 Task: Report a pricing inaccuracy on Google Flights and provide a screenshot as evidence.
Action: Mouse pressed left at (812, 446)
Screenshot: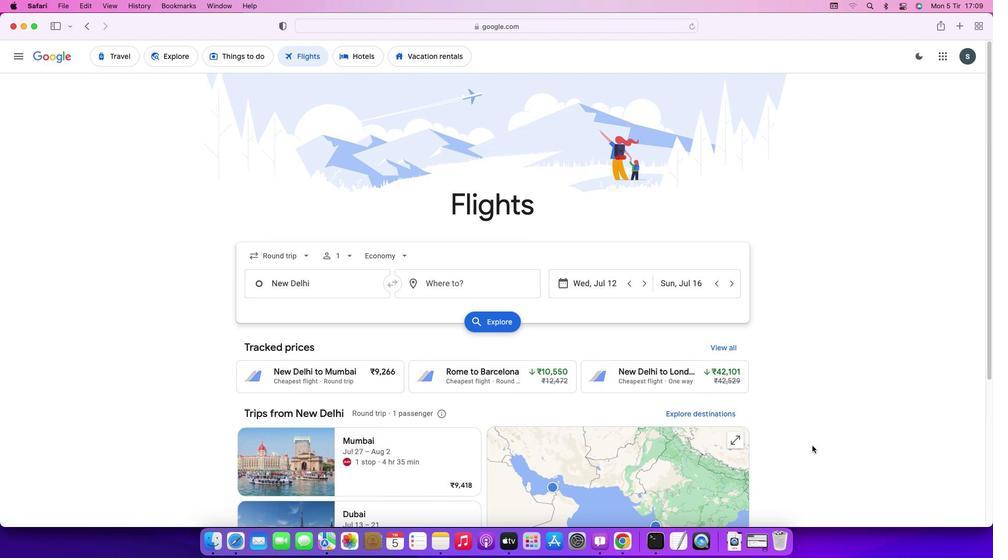 
Action: Mouse moved to (810, 458)
Screenshot: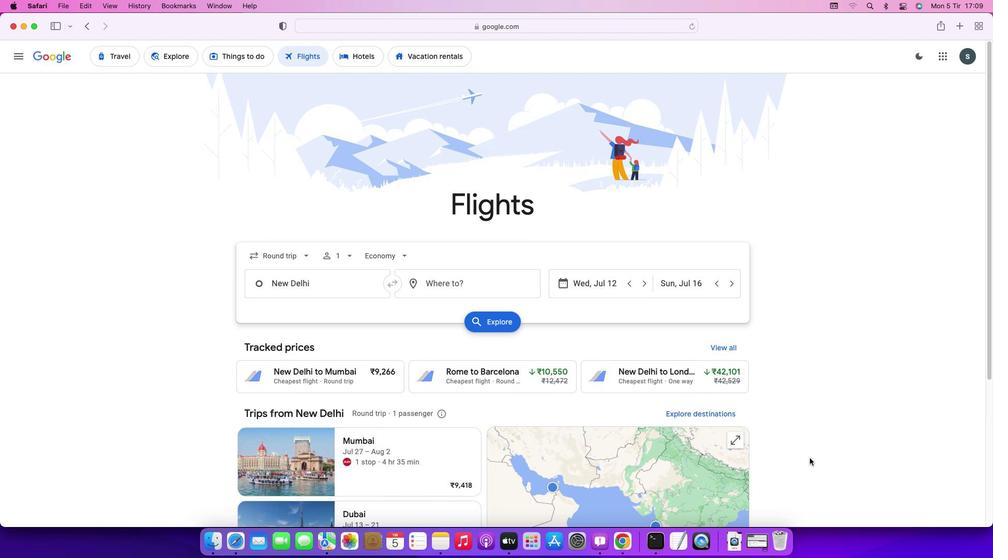 
Action: Mouse scrolled (810, 458) with delta (0, 0)
Screenshot: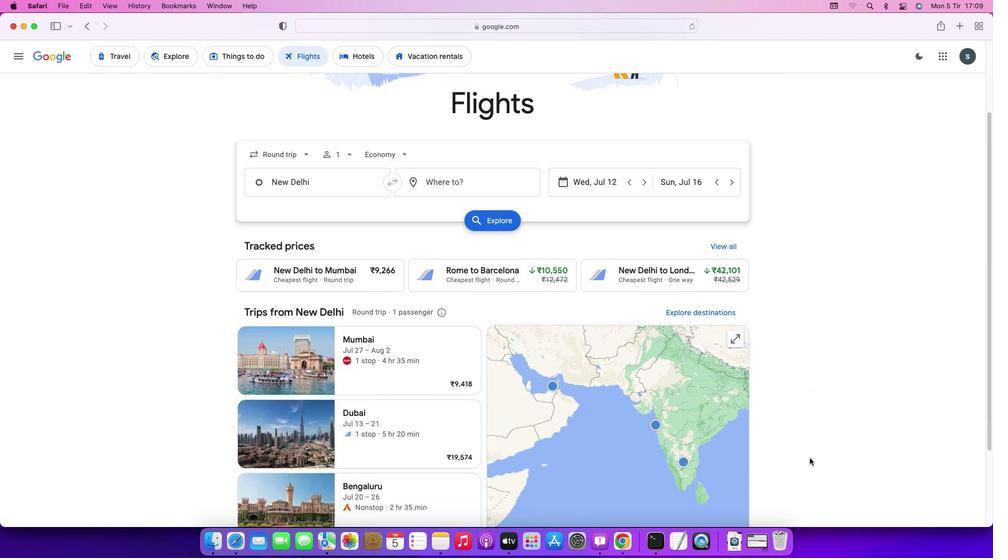 
Action: Mouse scrolled (810, 458) with delta (0, 0)
Screenshot: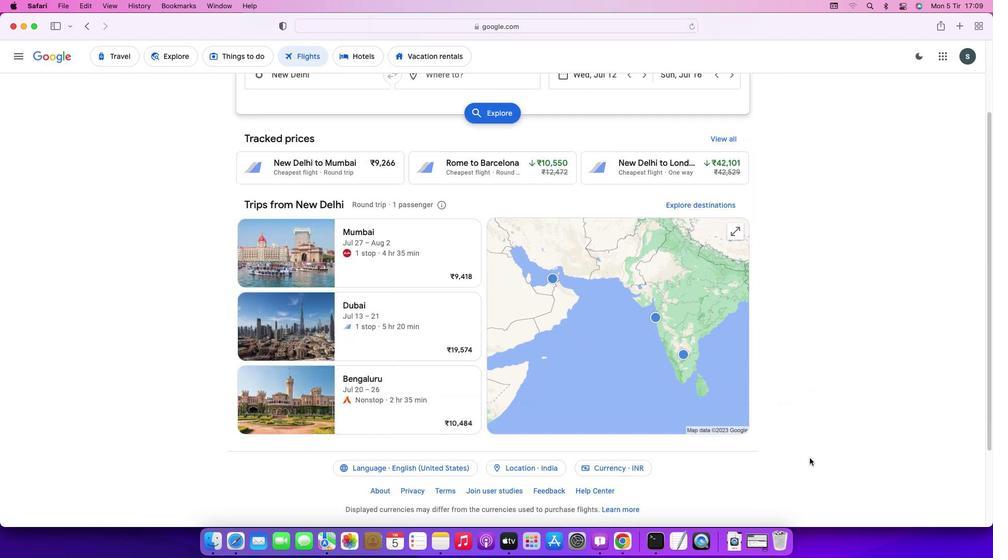 
Action: Mouse scrolled (810, 458) with delta (0, -1)
Screenshot: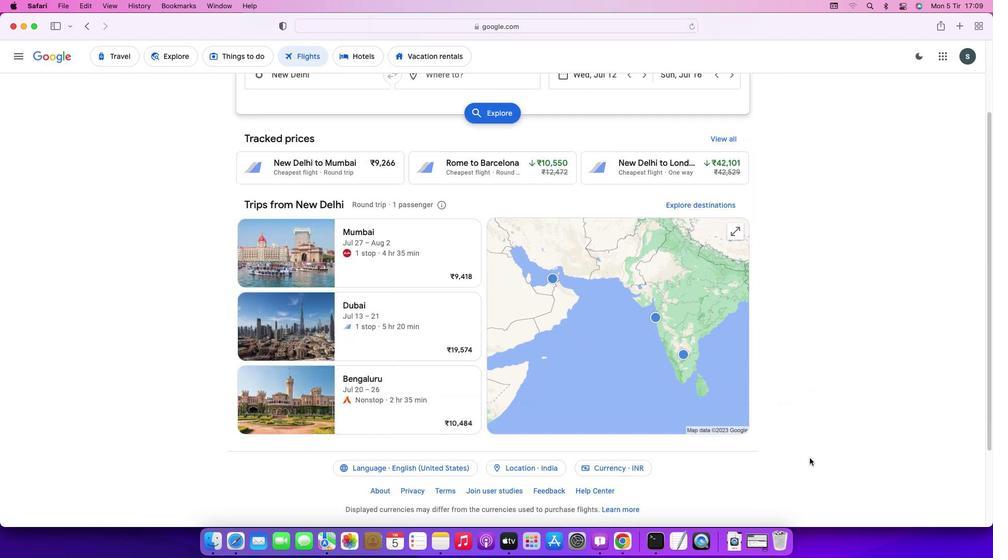 
Action: Mouse scrolled (810, 458) with delta (0, -2)
Screenshot: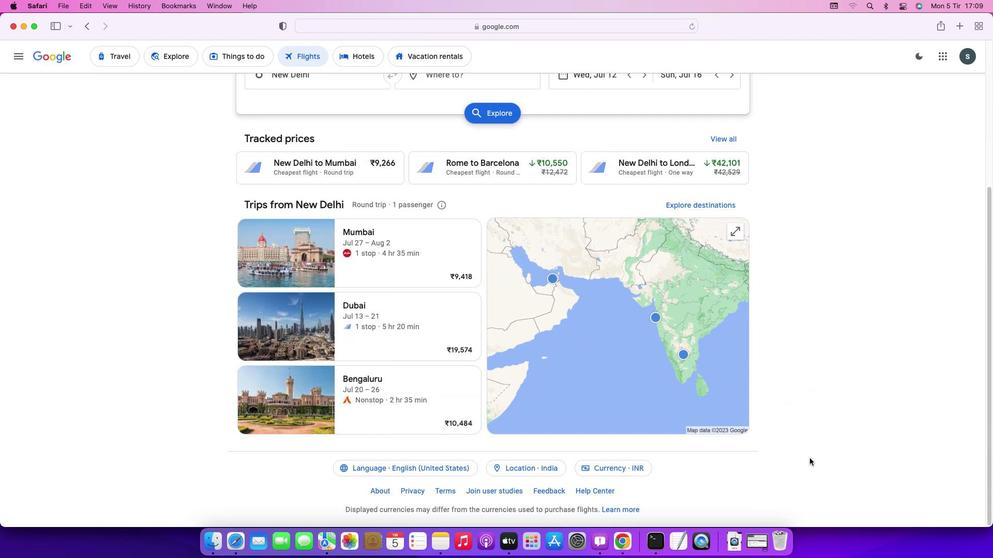 
Action: Mouse scrolled (810, 458) with delta (0, 0)
Screenshot: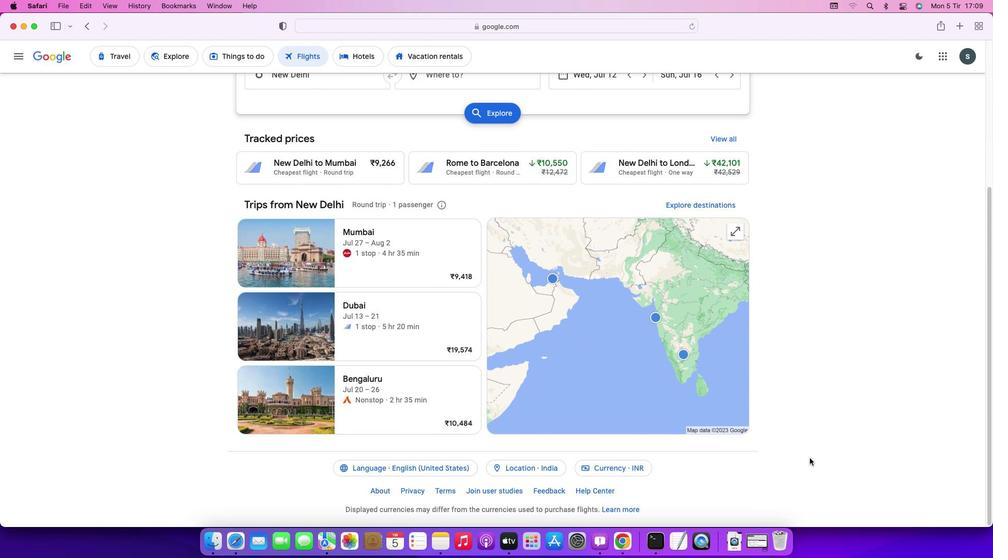 
Action: Mouse scrolled (810, 458) with delta (0, 0)
Screenshot: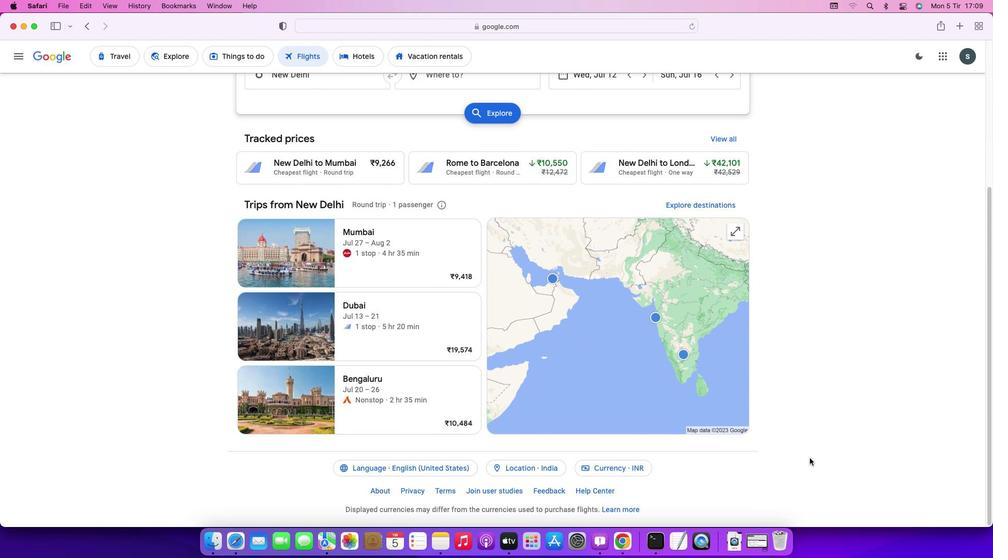 
Action: Mouse scrolled (810, 458) with delta (0, -1)
Screenshot: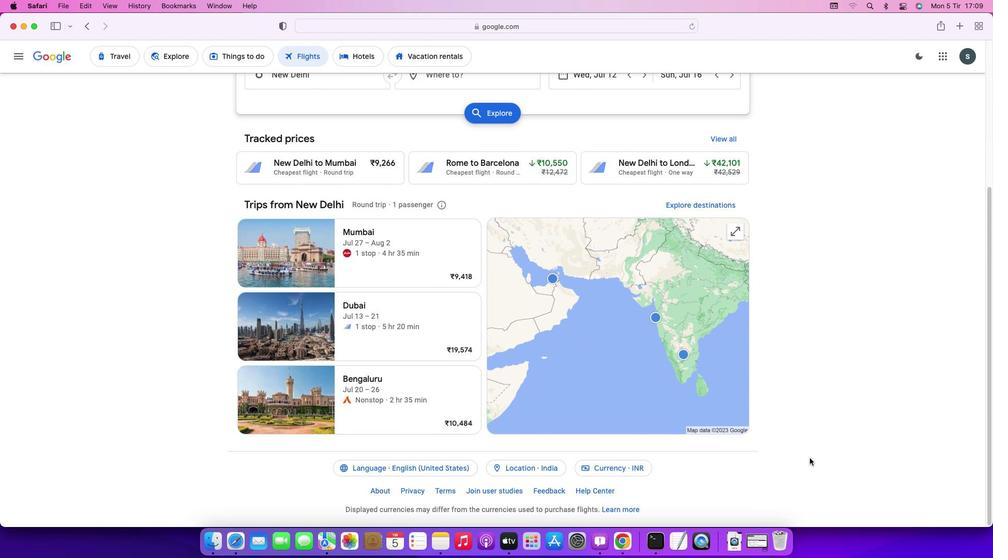 
Action: Mouse moved to (549, 491)
Screenshot: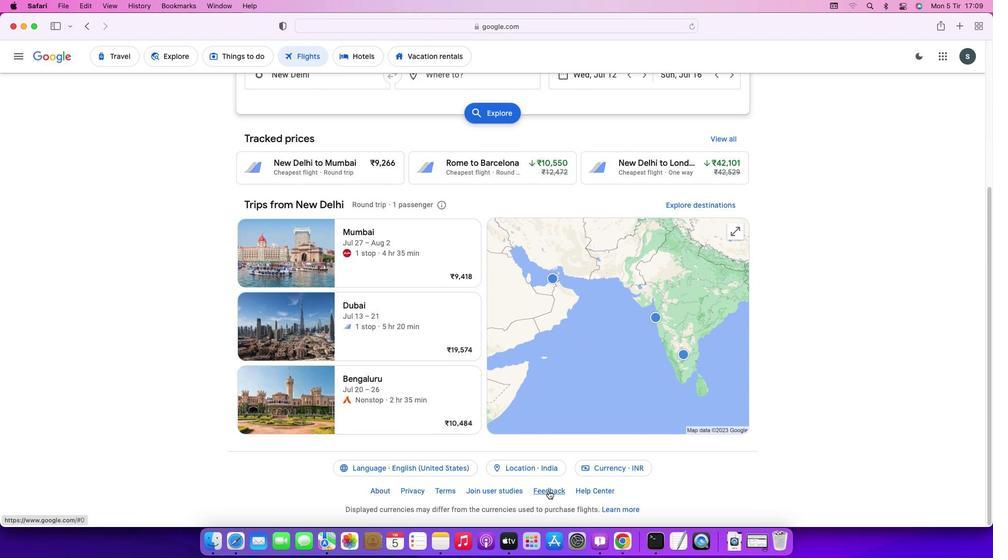 
Action: Mouse pressed left at (549, 491)
Screenshot: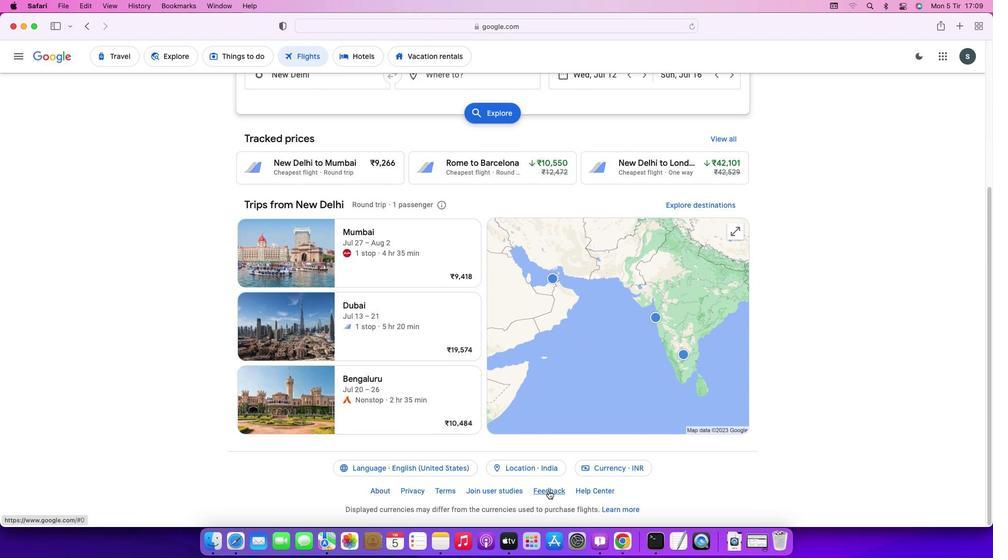 
Action: Mouse moved to (819, 139)
Screenshot: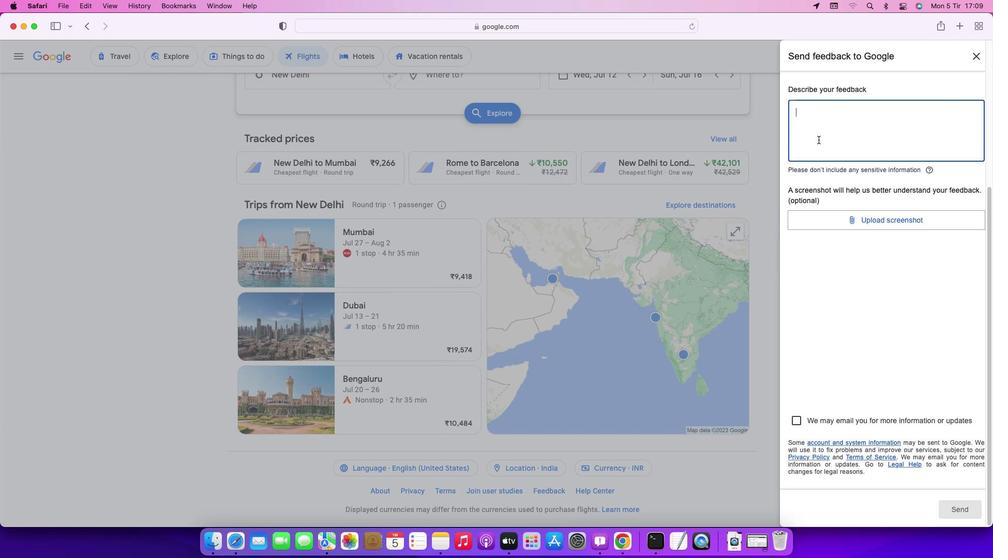 
Action: Mouse pressed left at (819, 139)
Screenshot: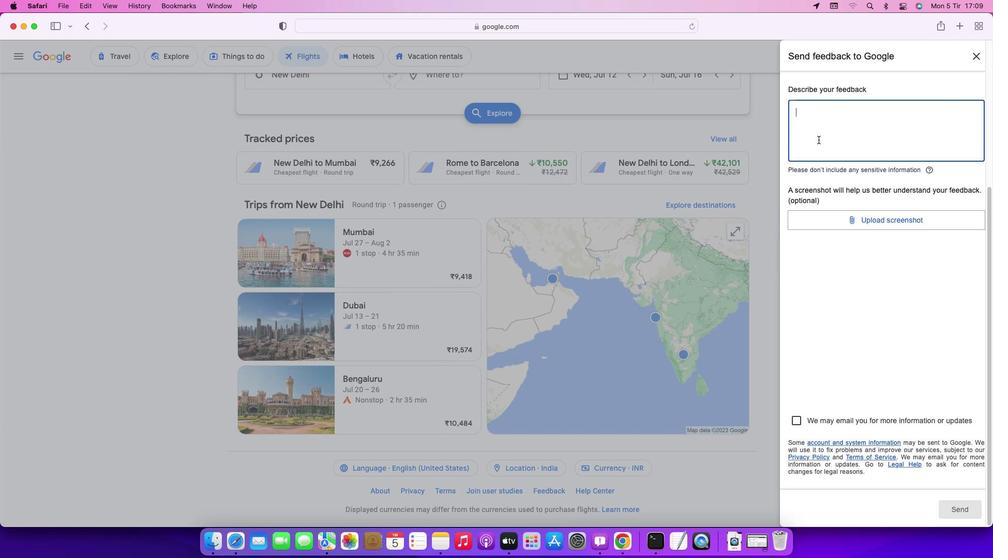 
Action: Key pressed Key.caps_lock'T'Key.caps_lock'h''e'Key.space'p''r''i''c''i''n''g'Key.space'd''i''s''p''l''a''y''e''d'Key.space'o''n'Key.spaceKey.caps_lock'G'Key.caps_lock'o''o''g''l''e'Key.spaceKey.caps_lock'F'Key.caps_lock'l''i''g''h''t'Key.space'i''s'Key.space's''o''m''e''t''i''m''e''s'Key.space'i''n''a''c''c''u''r''a''t''e''.'
Screenshot: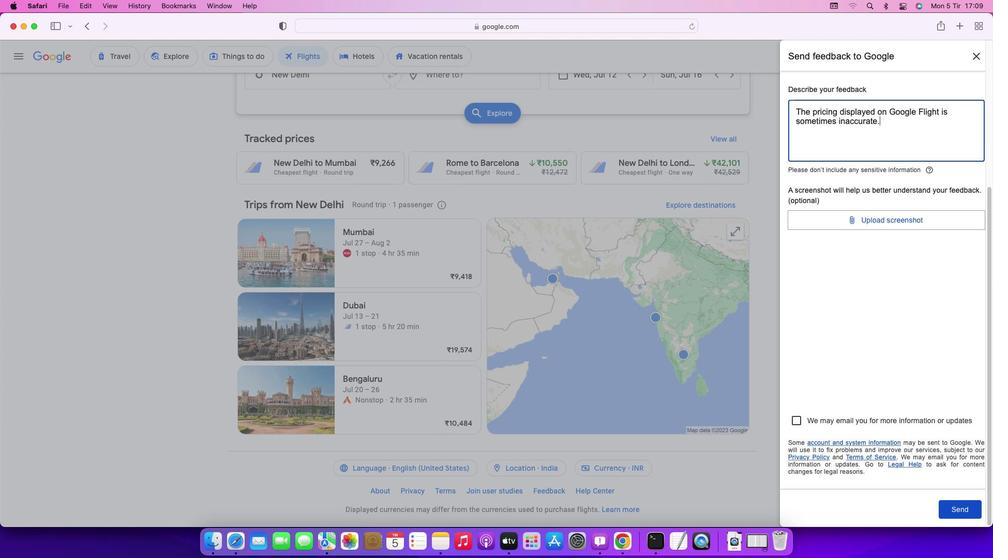 
Action: Mouse moved to (898, 221)
Screenshot: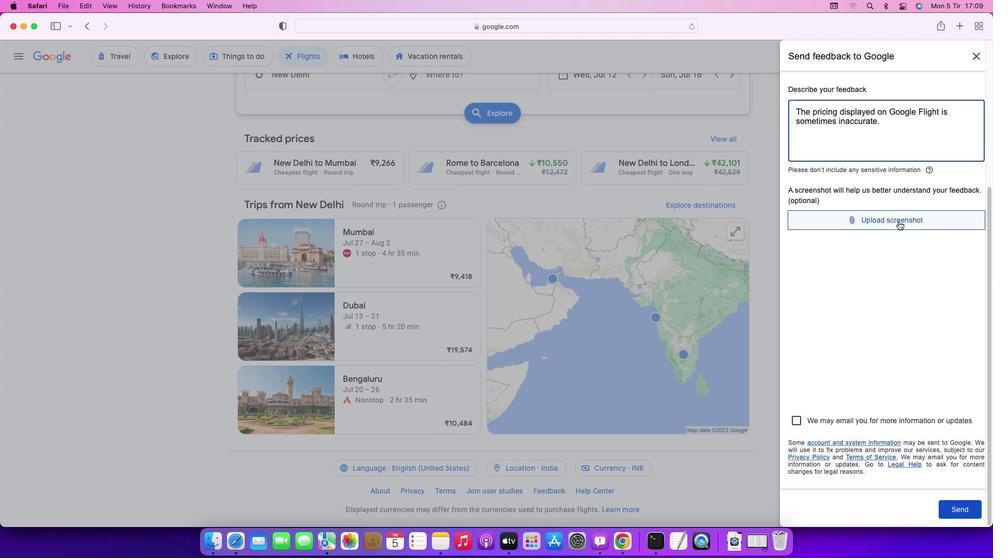 
Action: Mouse pressed left at (898, 221)
Screenshot: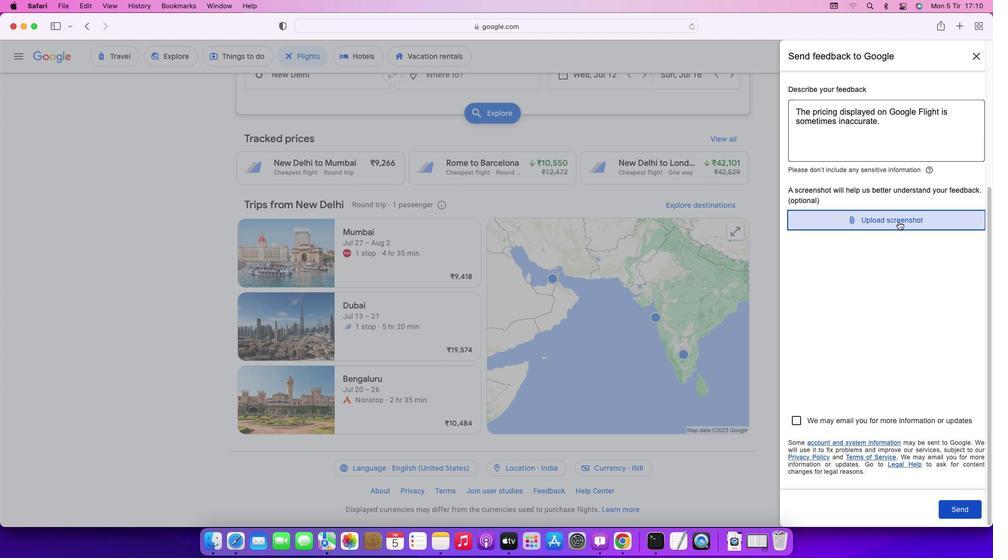
Action: Mouse moved to (474, 296)
Screenshot: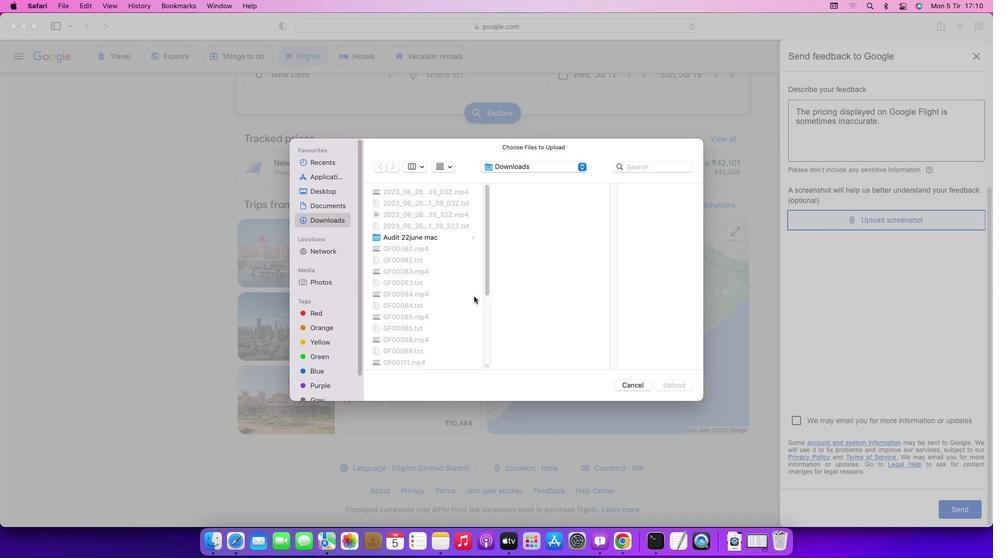 
Action: Mouse scrolled (474, 296) with delta (0, 0)
Screenshot: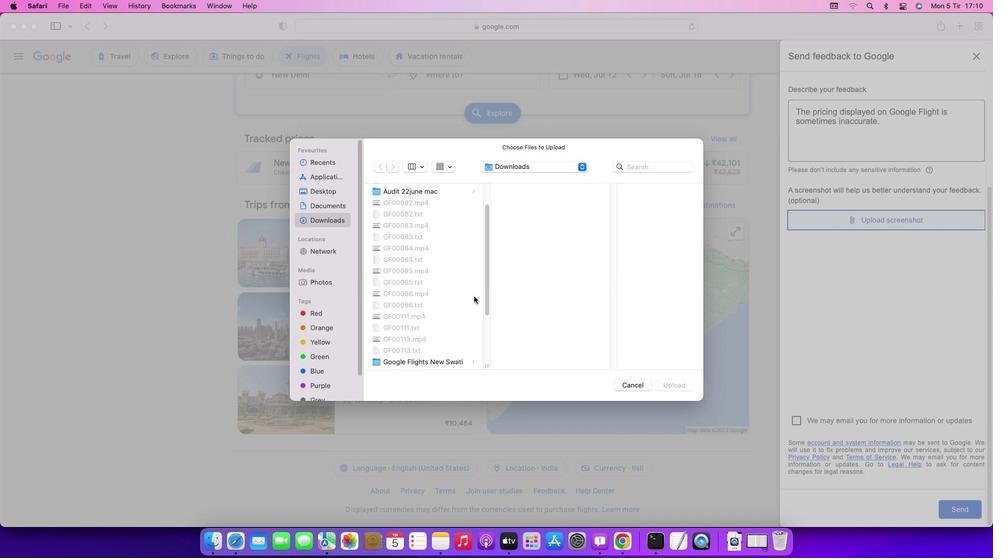 
Action: Mouse scrolled (474, 296) with delta (0, 0)
Screenshot: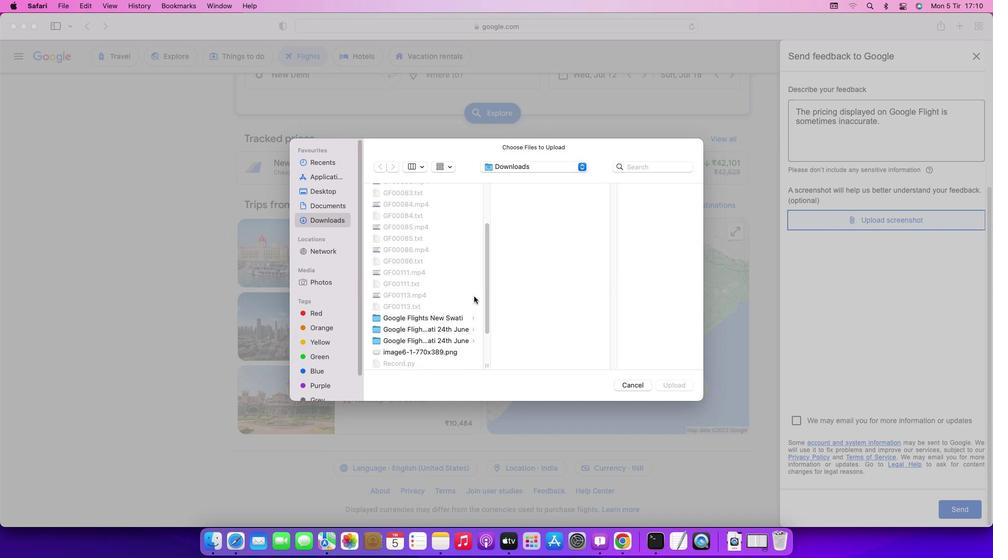 
Action: Mouse scrolled (474, 296) with delta (0, -1)
Screenshot: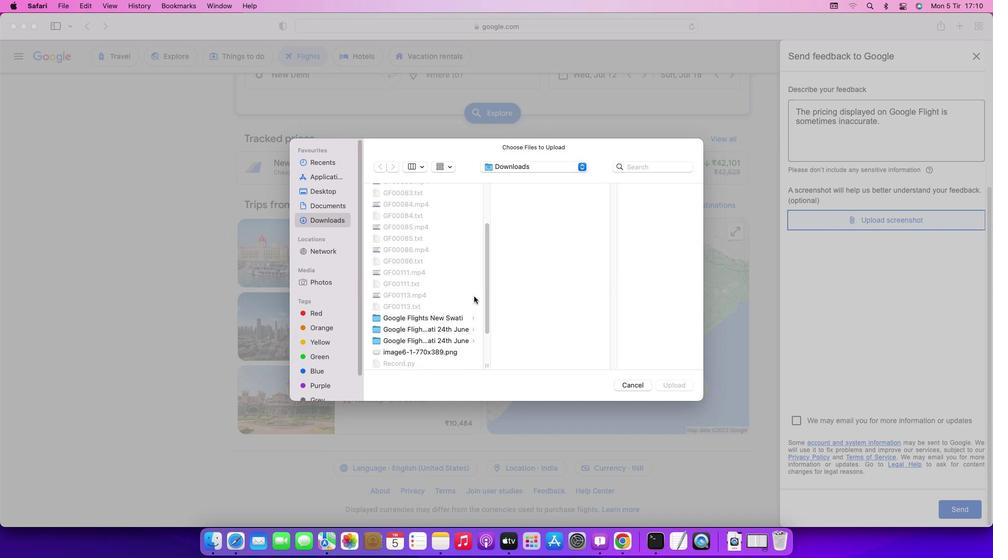 
Action: Mouse scrolled (474, 296) with delta (0, -1)
Screenshot: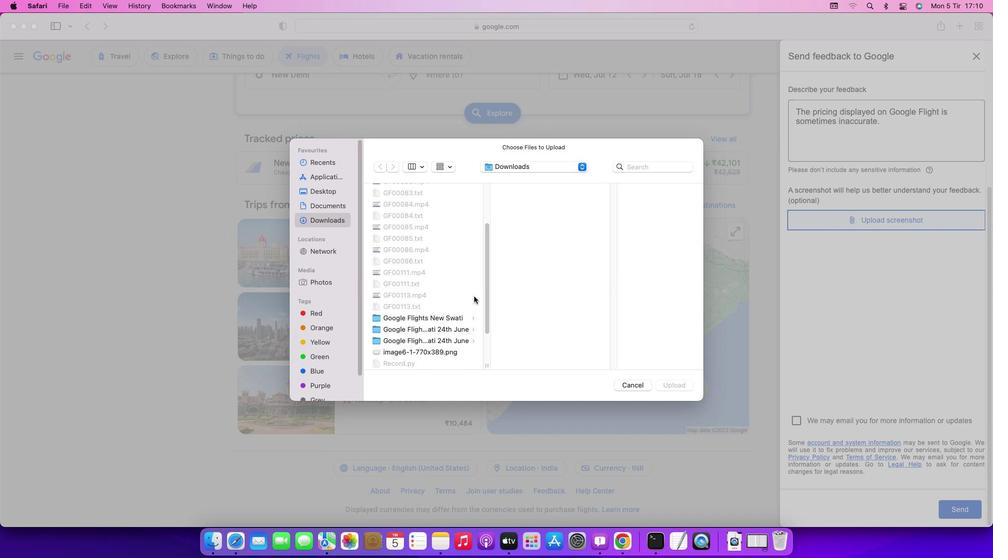 
Action: Mouse scrolled (474, 296) with delta (0, 0)
Screenshot: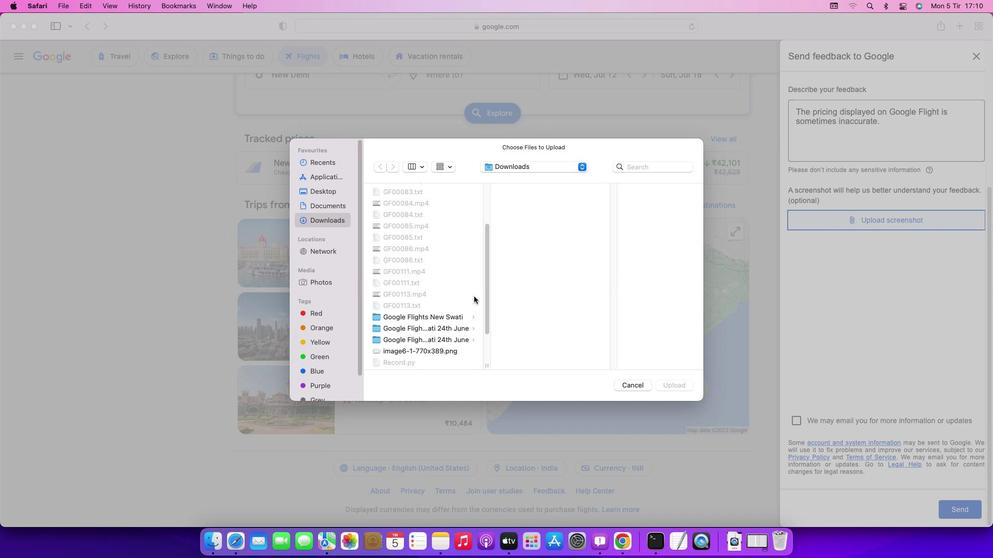 
Action: Mouse moved to (454, 351)
Screenshot: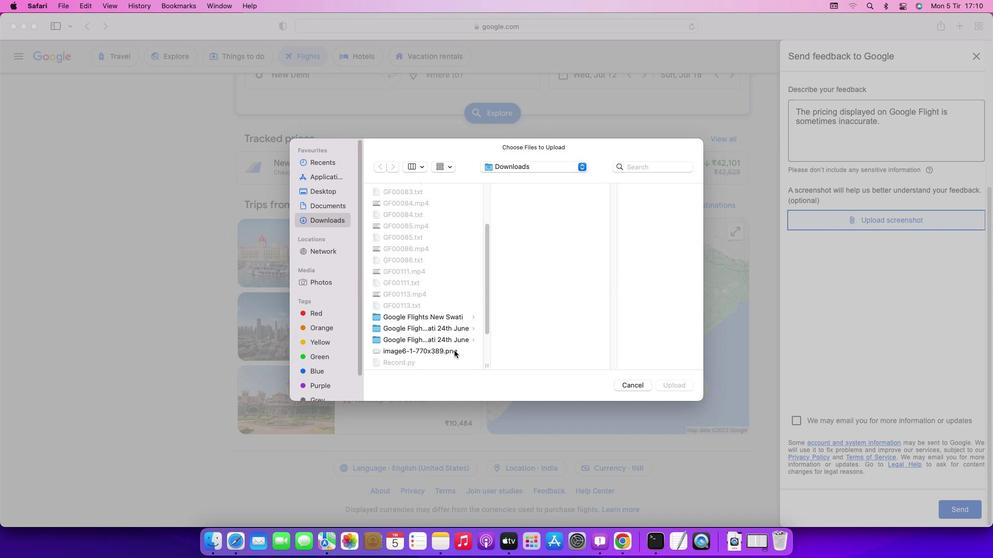 
Action: Mouse pressed left at (454, 351)
Screenshot: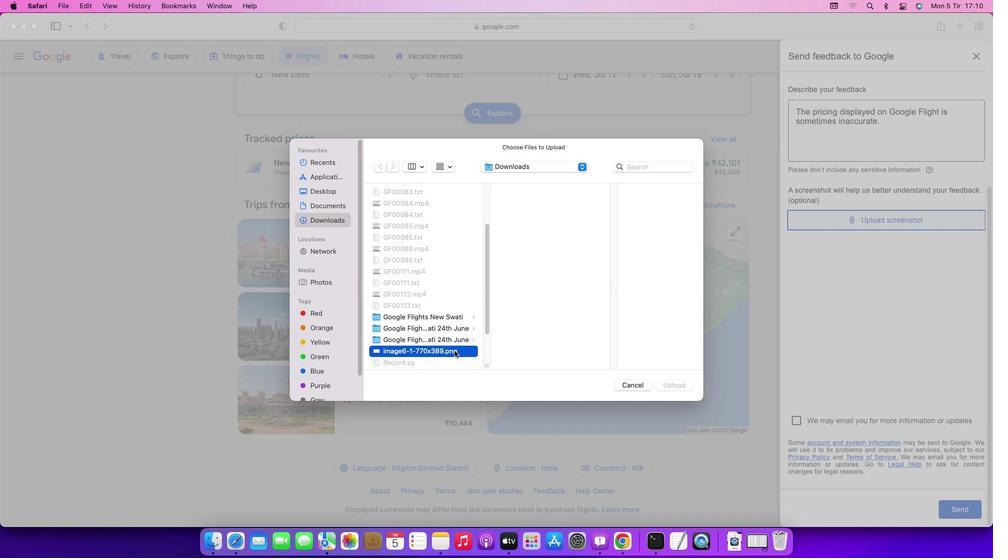 
Action: Mouse moved to (671, 385)
Screenshot: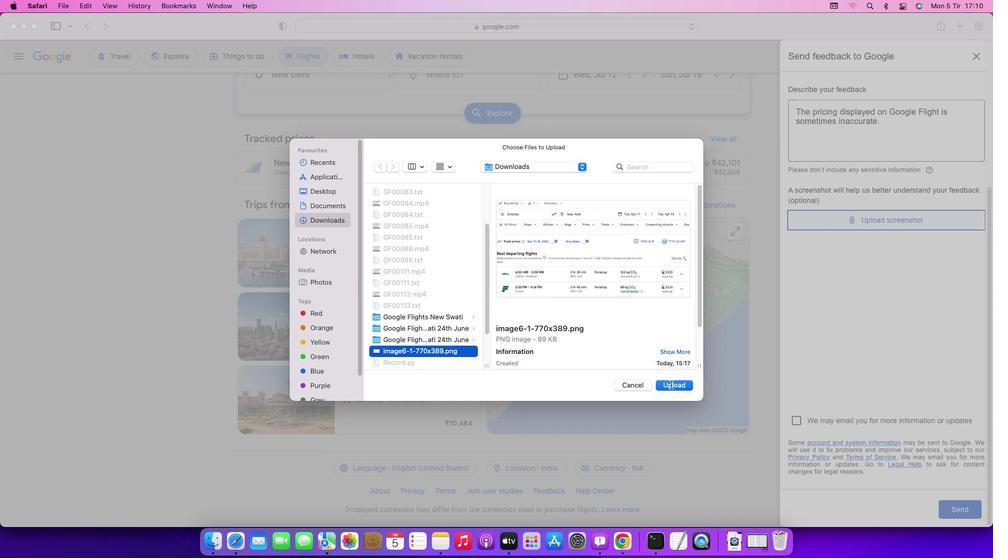 
Action: Mouse pressed left at (671, 385)
Screenshot: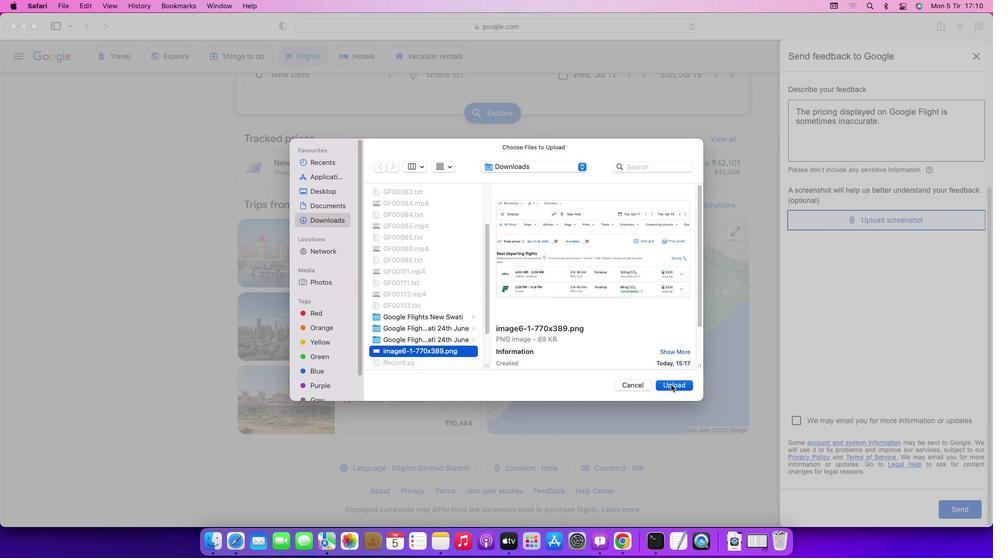 
Action: Mouse moved to (797, 421)
Screenshot: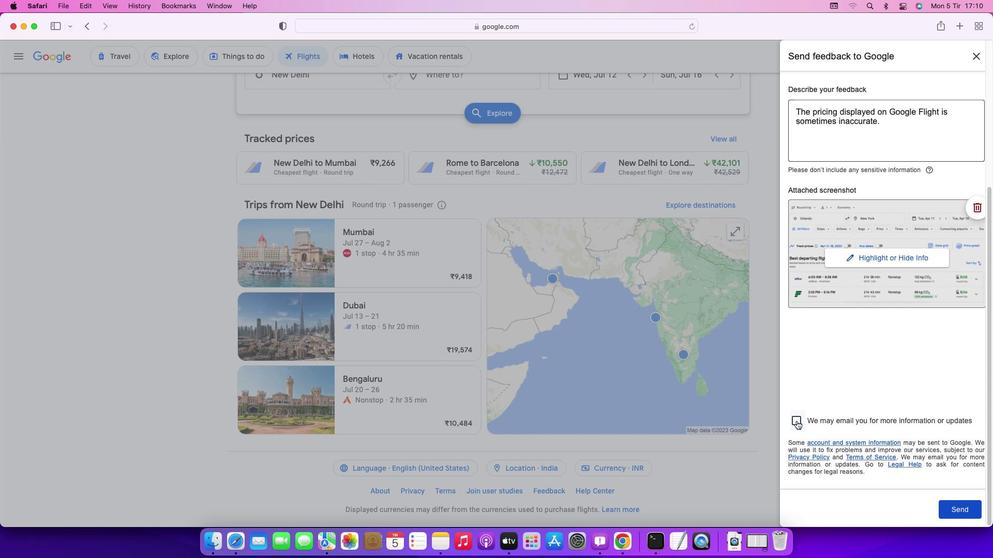 
Action: Mouse pressed left at (797, 421)
Screenshot: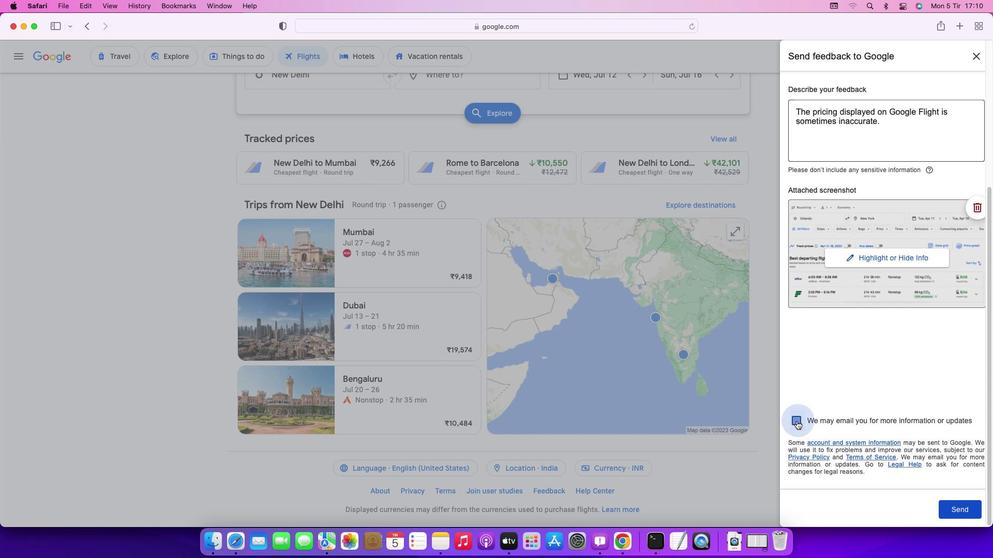 
Action: Mouse moved to (962, 508)
Screenshot: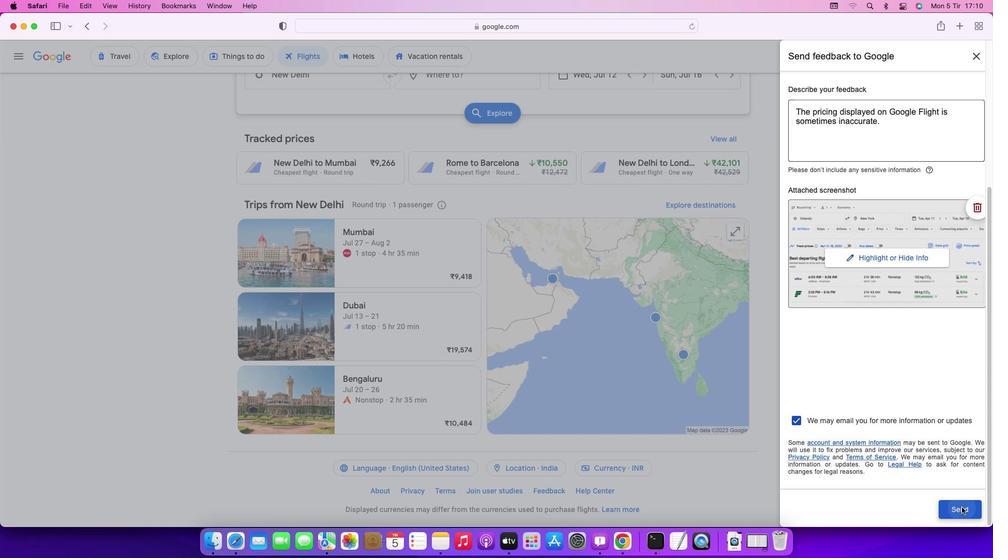 
Action: Mouse pressed left at (962, 508)
Screenshot: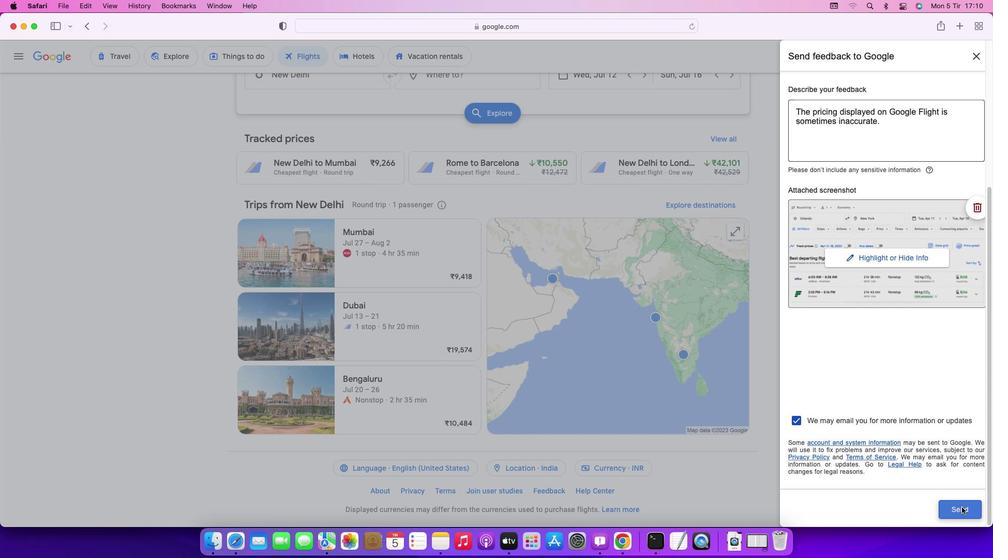 
Action: Mouse moved to (878, 430)
Screenshot: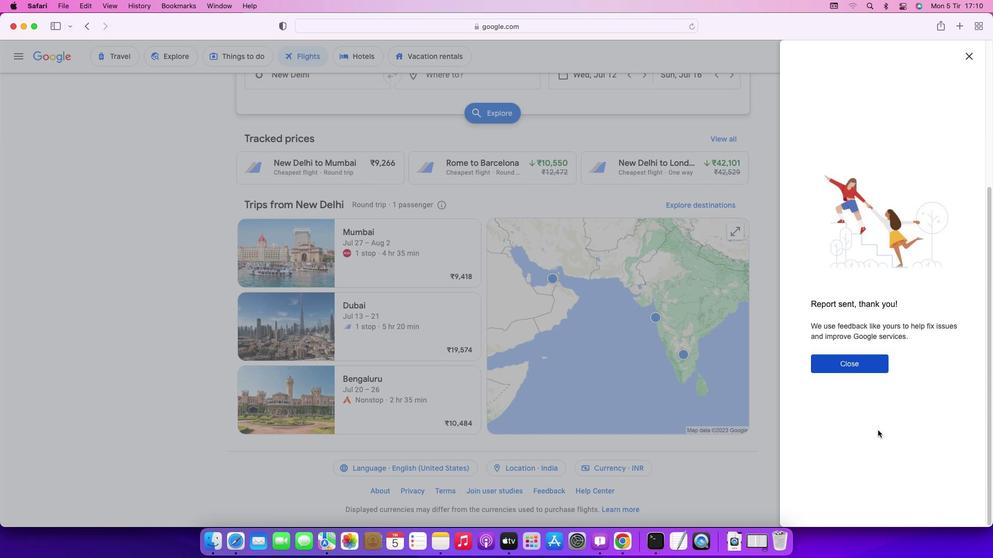 
